 Task: Select the es2017 option in the target.
Action: Mouse moved to (65, 473)
Screenshot: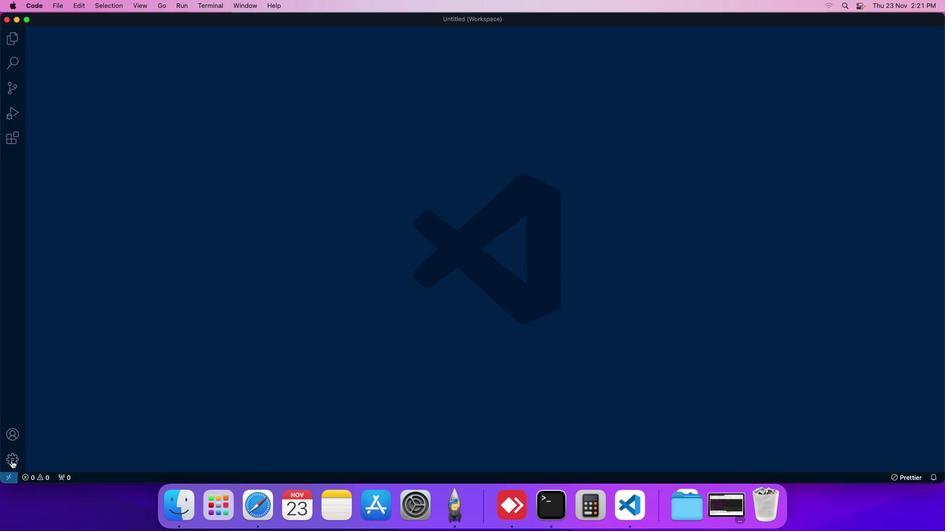 
Action: Mouse pressed left at (65, 473)
Screenshot: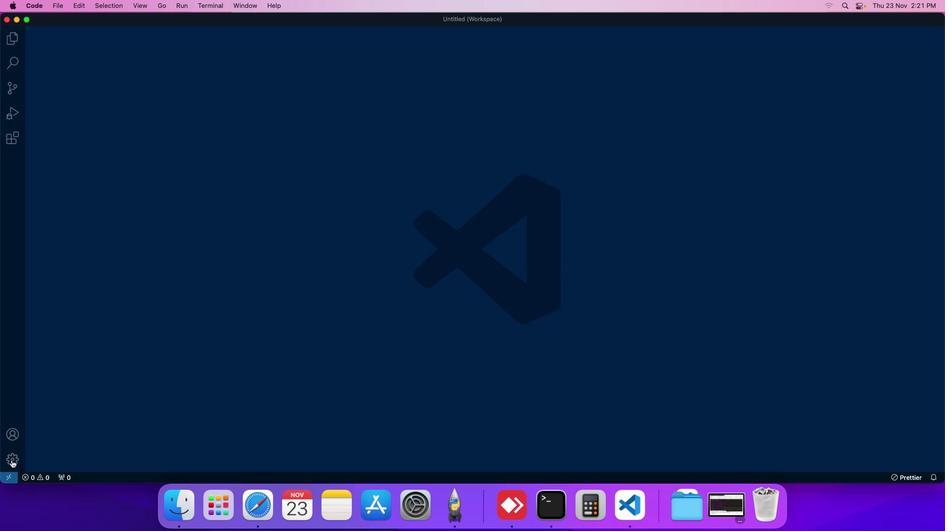 
Action: Mouse moved to (95, 393)
Screenshot: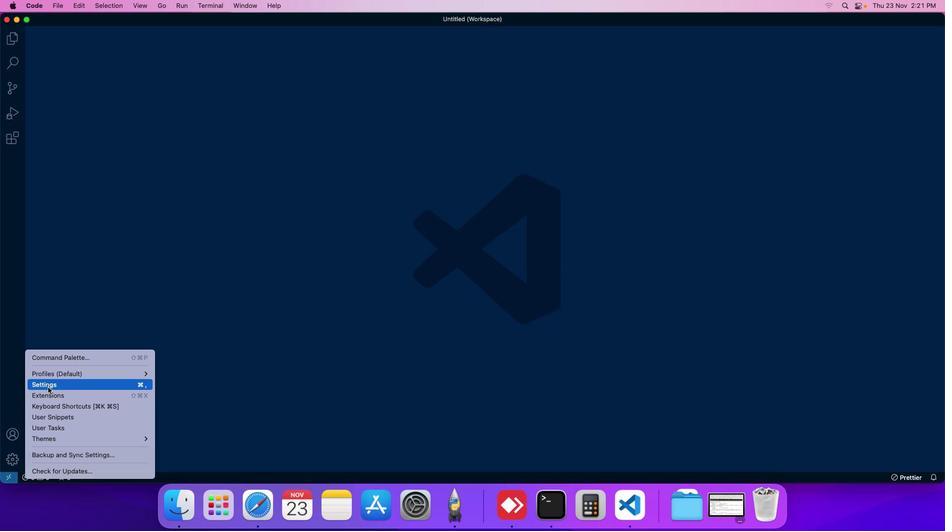 
Action: Mouse pressed left at (95, 393)
Screenshot: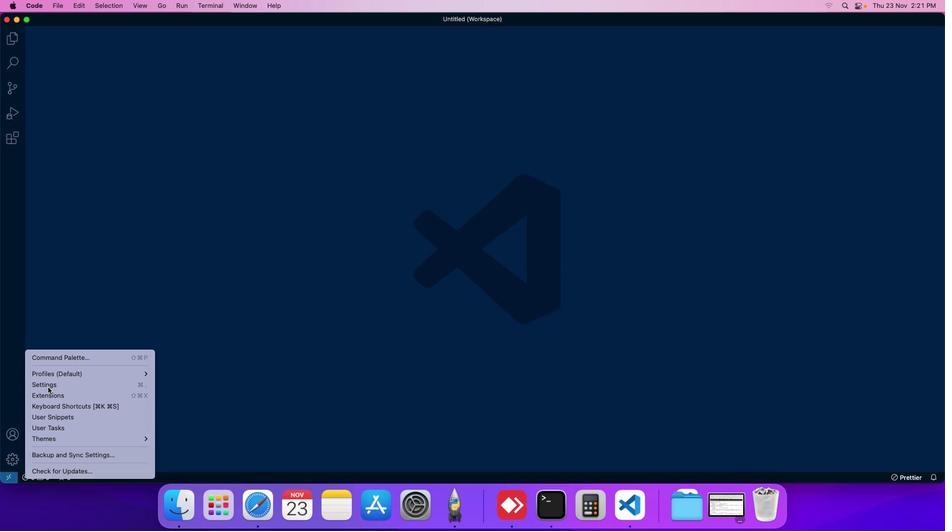 
Action: Mouse moved to (244, 56)
Screenshot: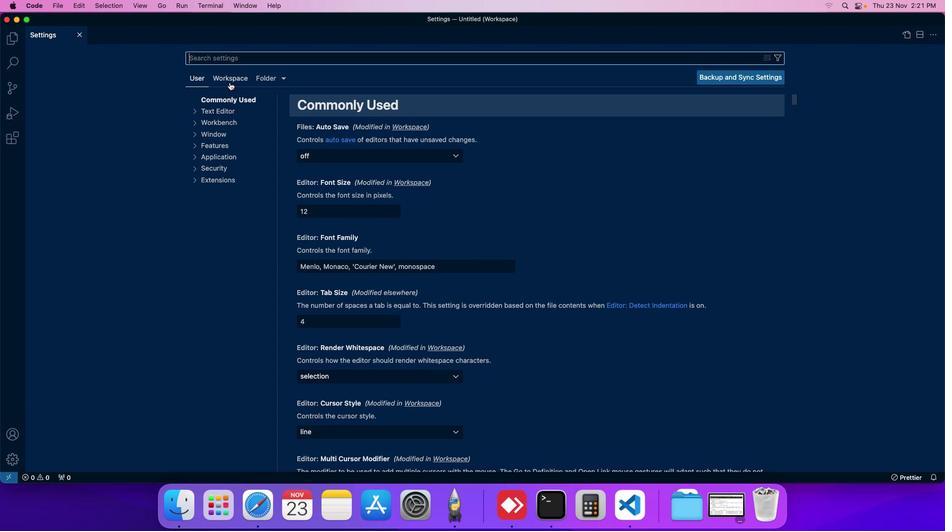 
Action: Mouse pressed left at (244, 56)
Screenshot: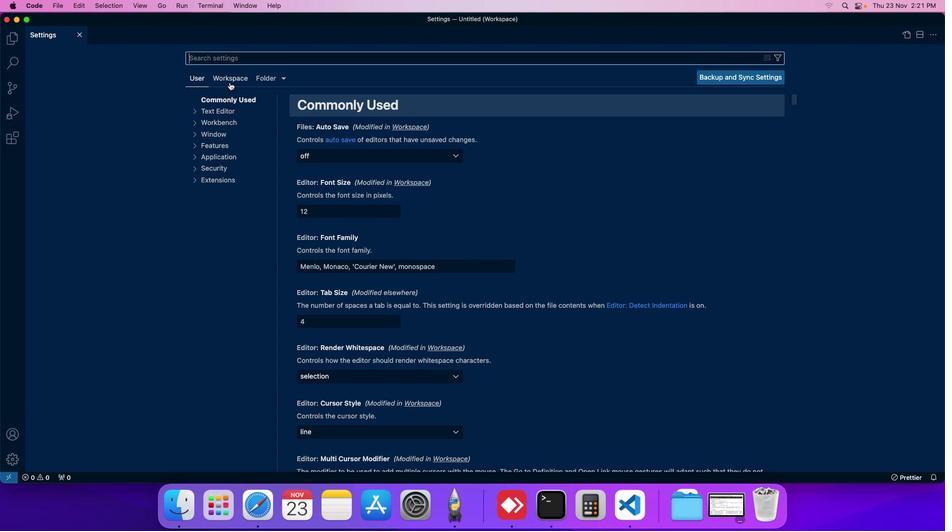 
Action: Mouse moved to (248, 156)
Screenshot: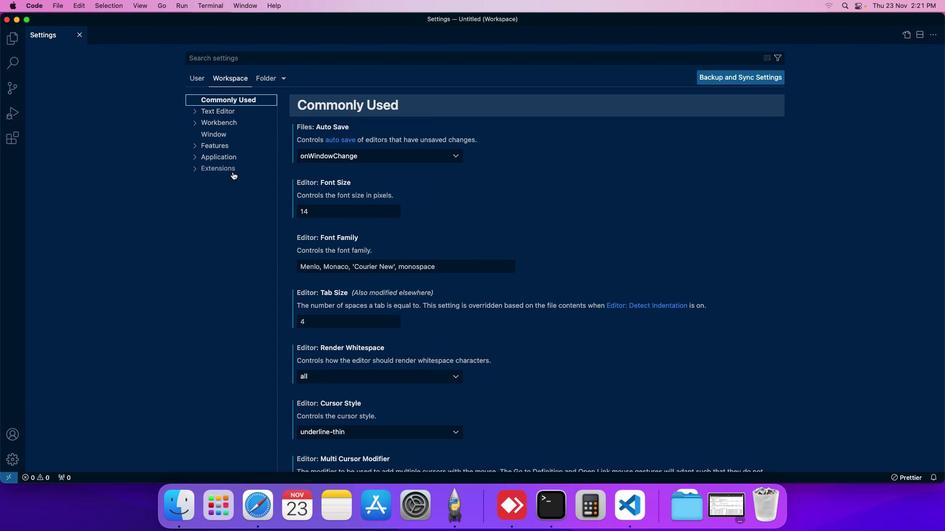
Action: Mouse pressed left at (248, 156)
Screenshot: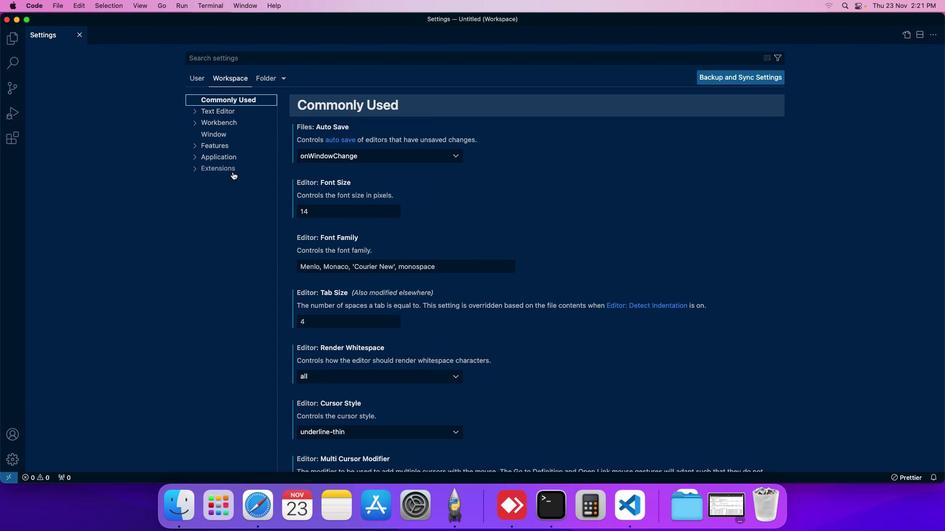 
Action: Mouse moved to (233, 428)
Screenshot: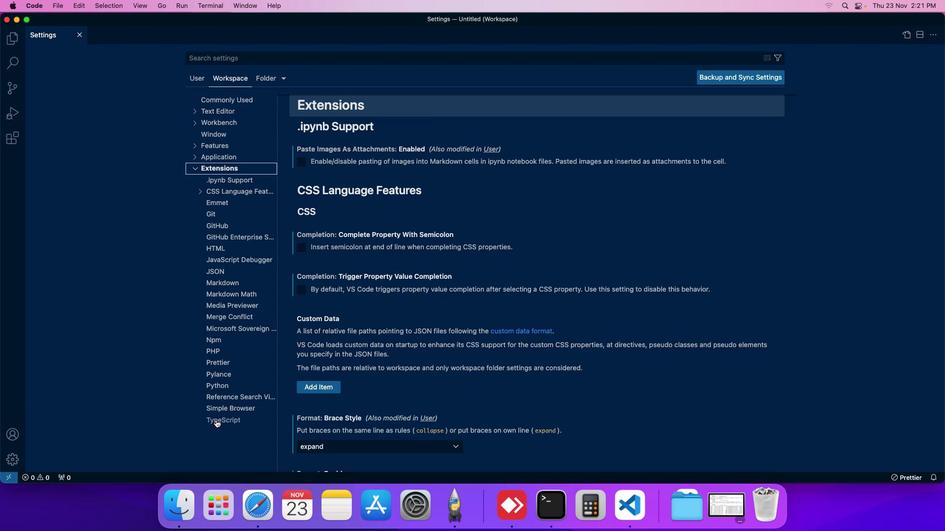 
Action: Mouse pressed left at (233, 428)
Screenshot: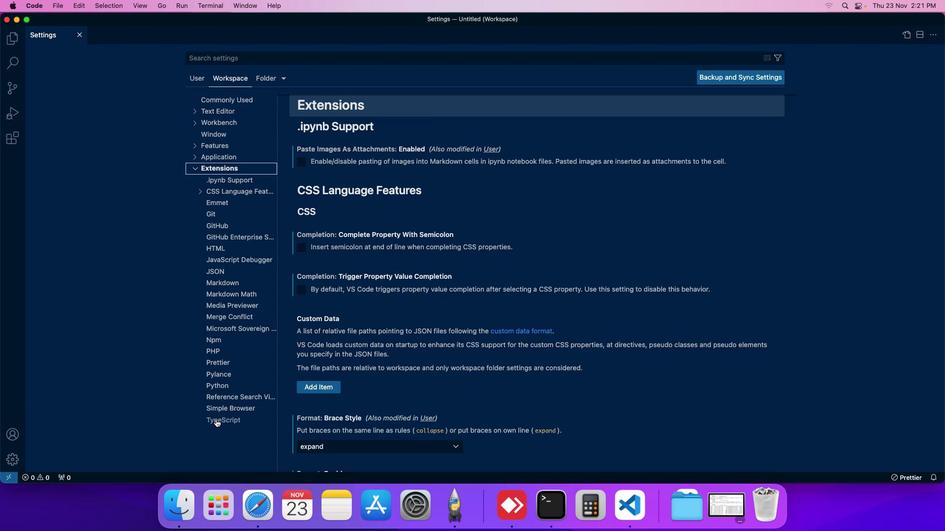 
Action: Mouse moved to (352, 388)
Screenshot: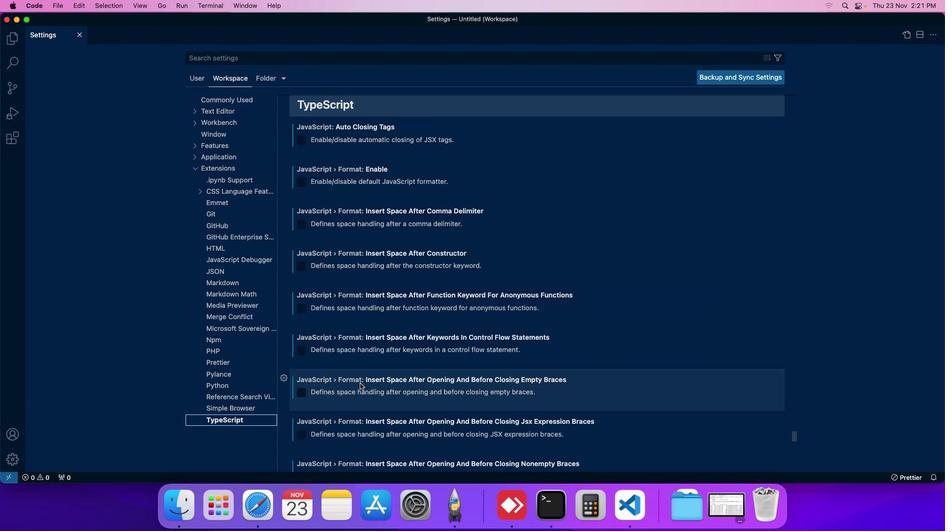 
Action: Mouse scrolled (352, 388) with delta (55, -33)
Screenshot: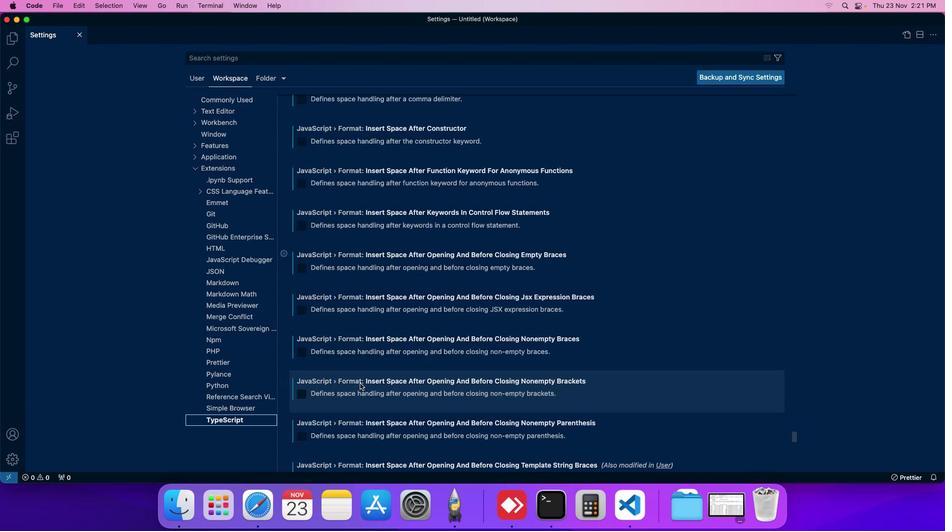 
Action: Mouse scrolled (352, 388) with delta (55, -33)
Screenshot: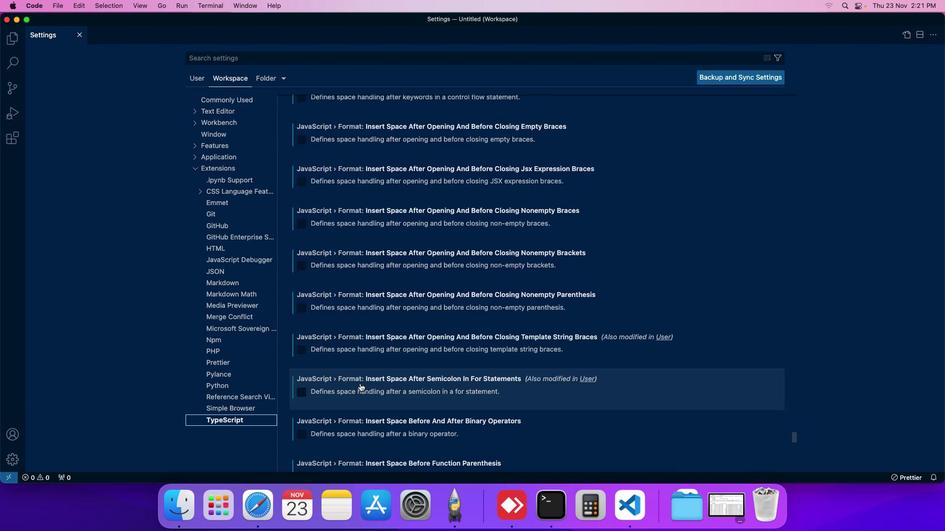 
Action: Mouse scrolled (352, 388) with delta (55, -33)
Screenshot: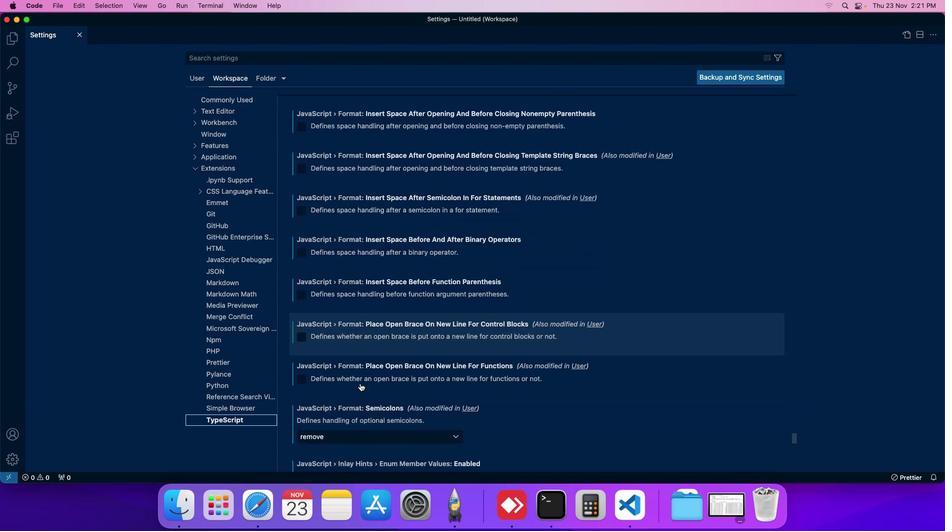 
Action: Mouse scrolled (352, 388) with delta (55, -33)
Screenshot: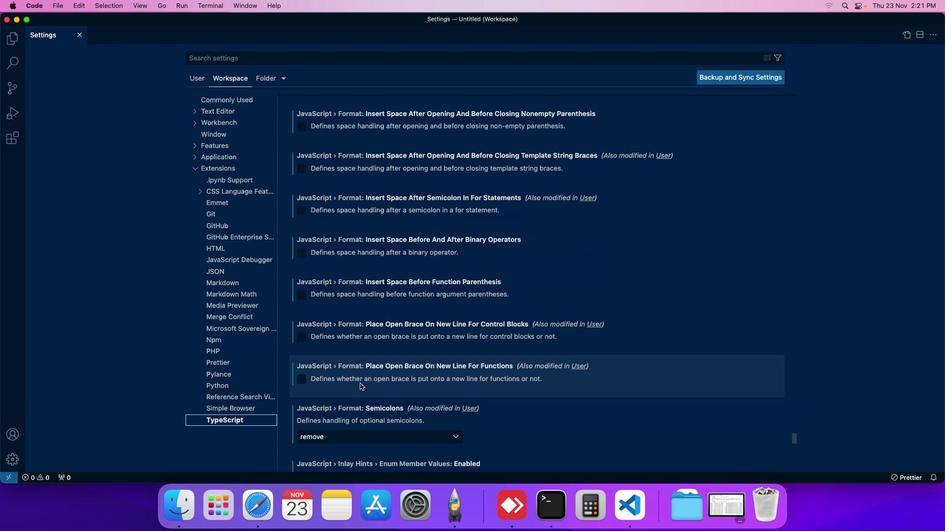 
Action: Mouse scrolled (352, 388) with delta (55, -33)
Screenshot: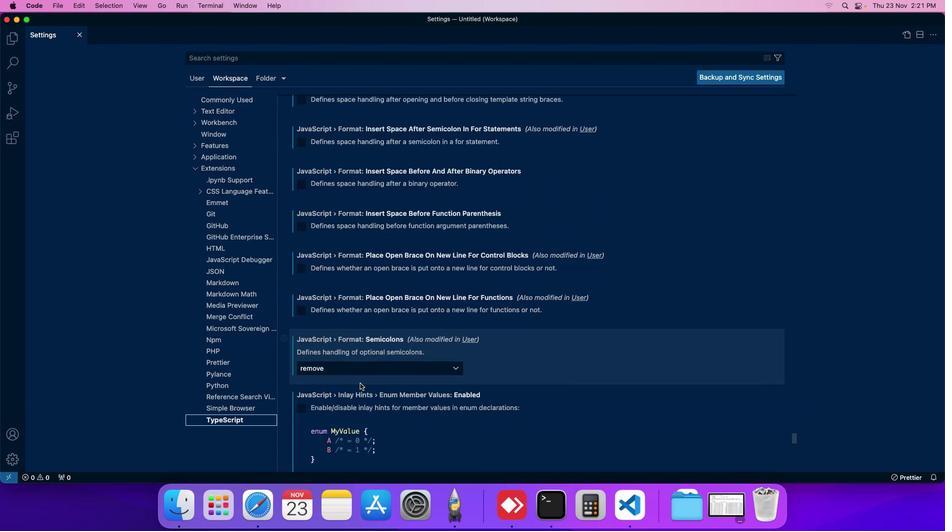 
Action: Mouse scrolled (352, 388) with delta (55, -33)
Screenshot: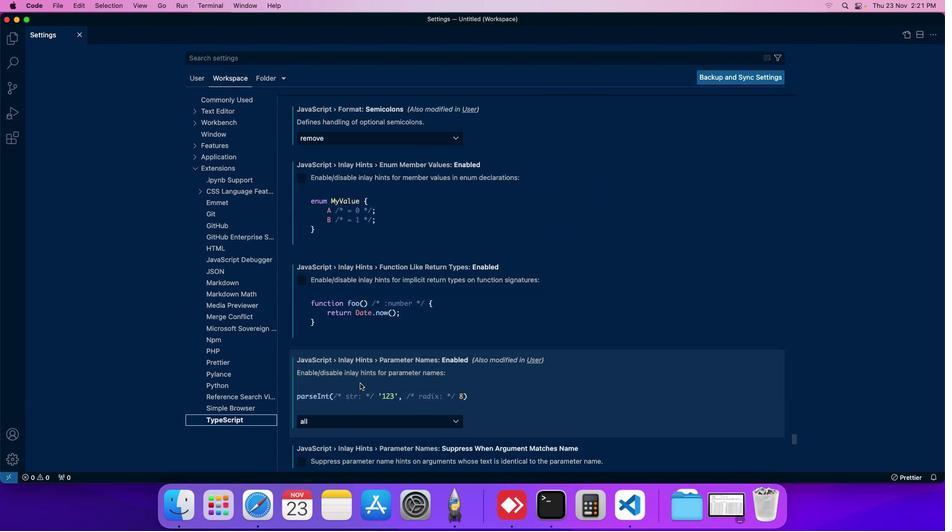 
Action: Mouse scrolled (352, 388) with delta (55, -33)
Screenshot: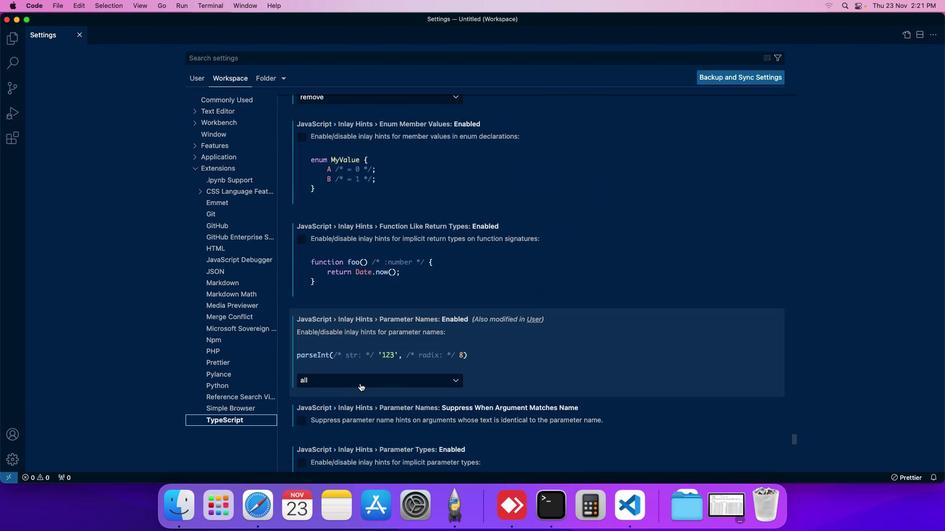 
Action: Mouse scrolled (352, 388) with delta (55, -33)
Screenshot: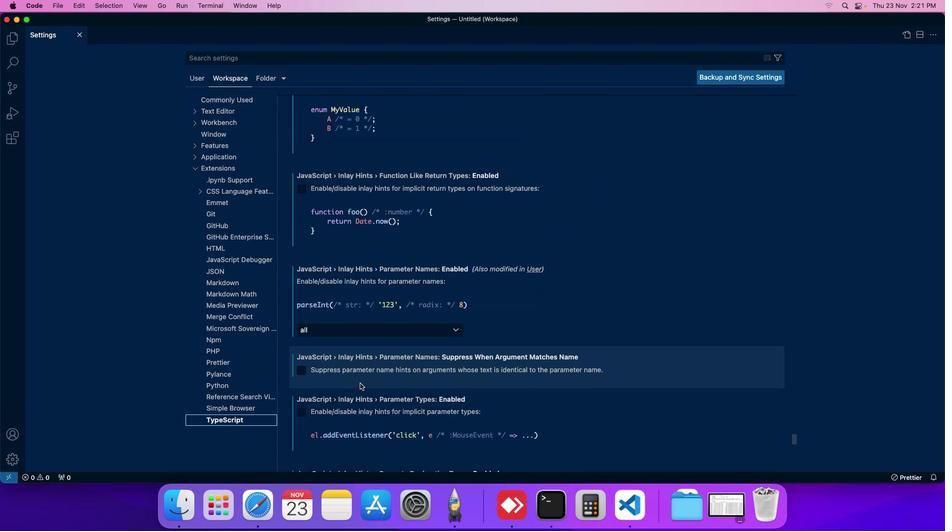
Action: Mouse scrolled (352, 388) with delta (55, -33)
Screenshot: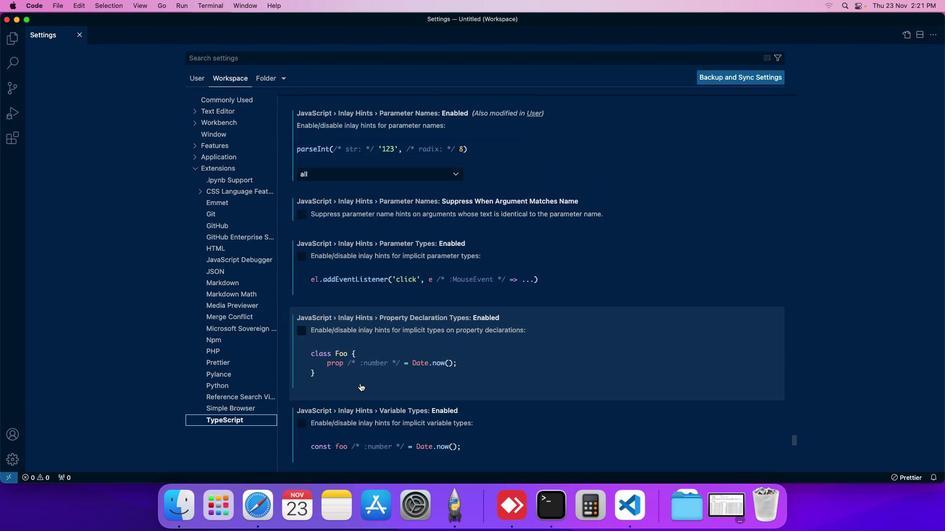 
Action: Mouse scrolled (352, 388) with delta (55, -33)
Screenshot: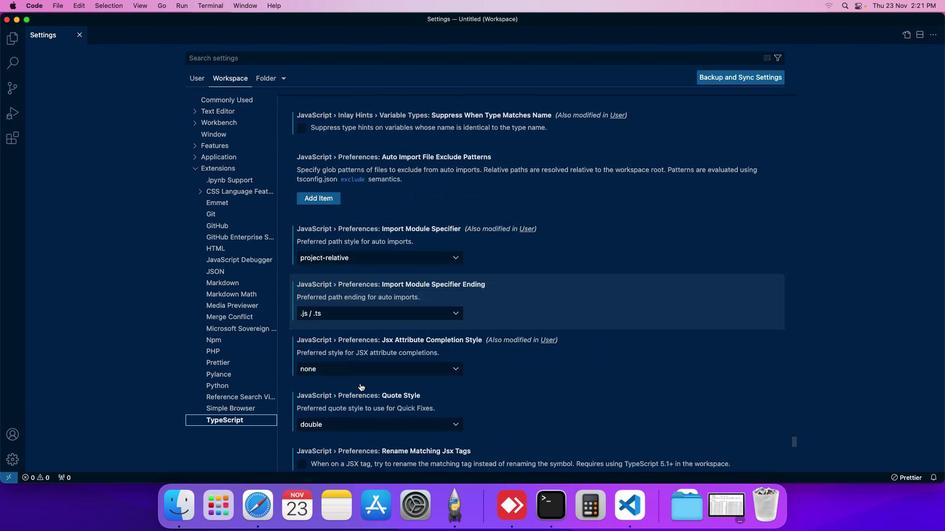 
Action: Mouse scrolled (352, 388) with delta (55, -34)
Screenshot: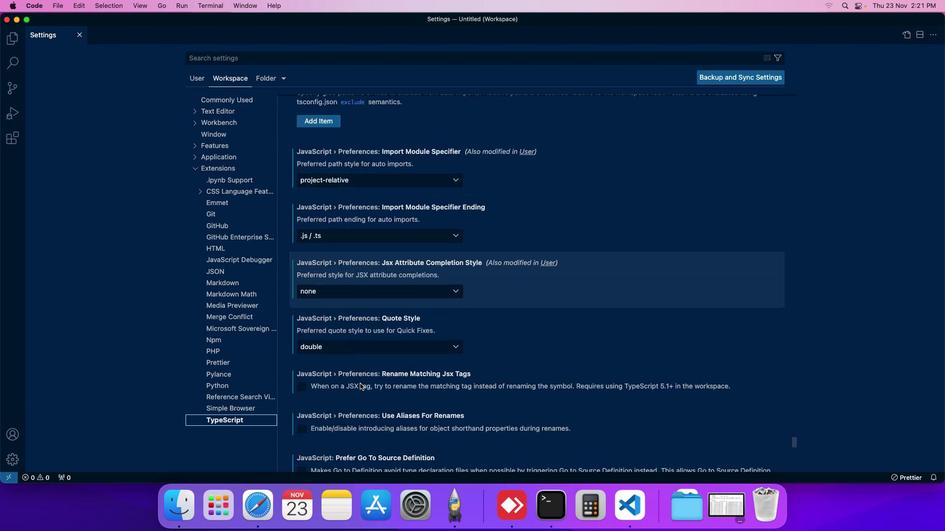 
Action: Mouse scrolled (352, 388) with delta (55, -34)
Screenshot: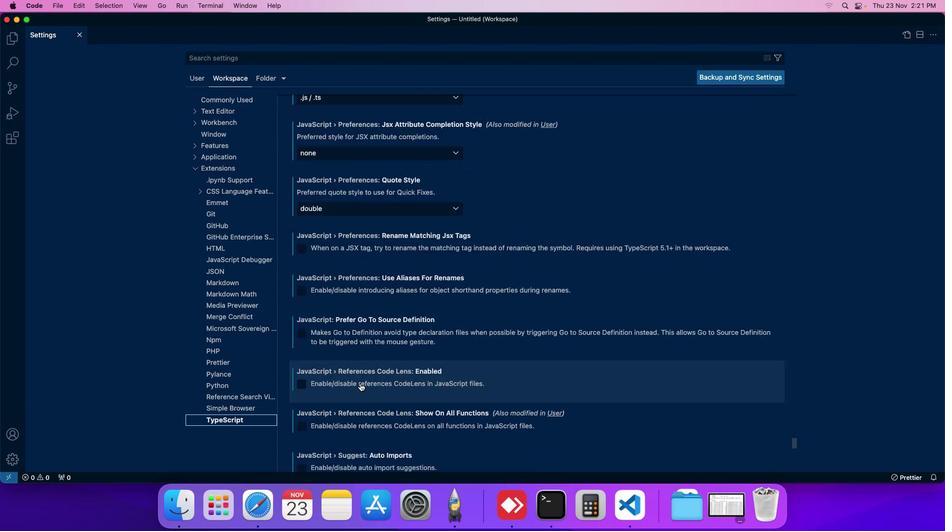 
Action: Mouse scrolled (352, 388) with delta (55, -33)
Screenshot: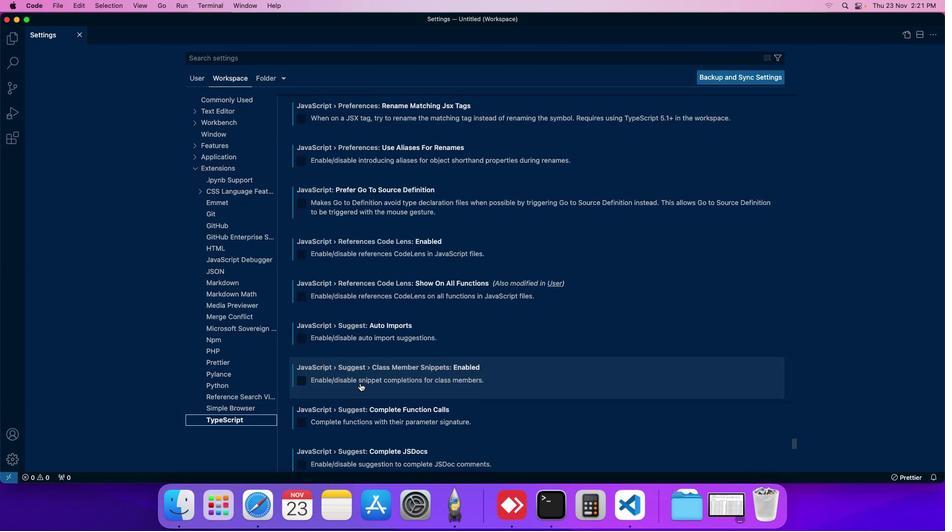 
Action: Mouse scrolled (352, 388) with delta (55, -33)
Screenshot: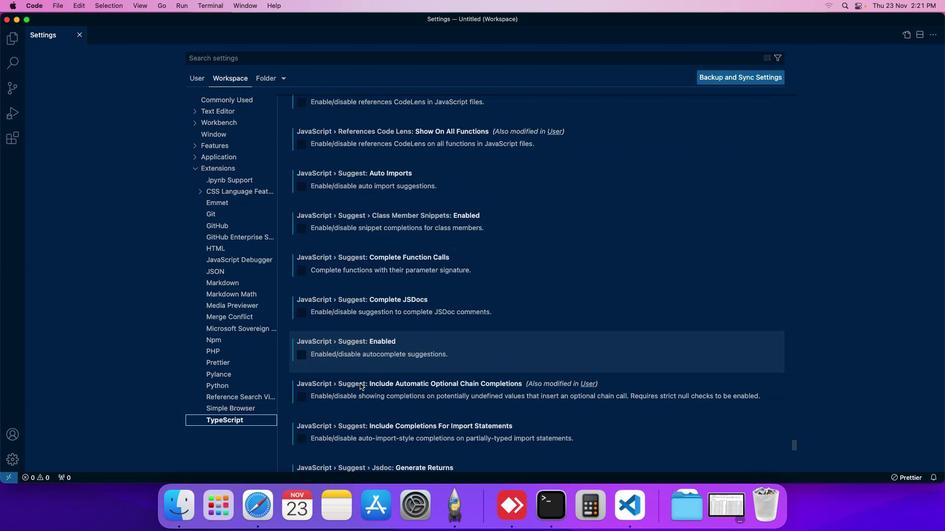 
Action: Mouse scrolled (352, 388) with delta (55, -33)
Screenshot: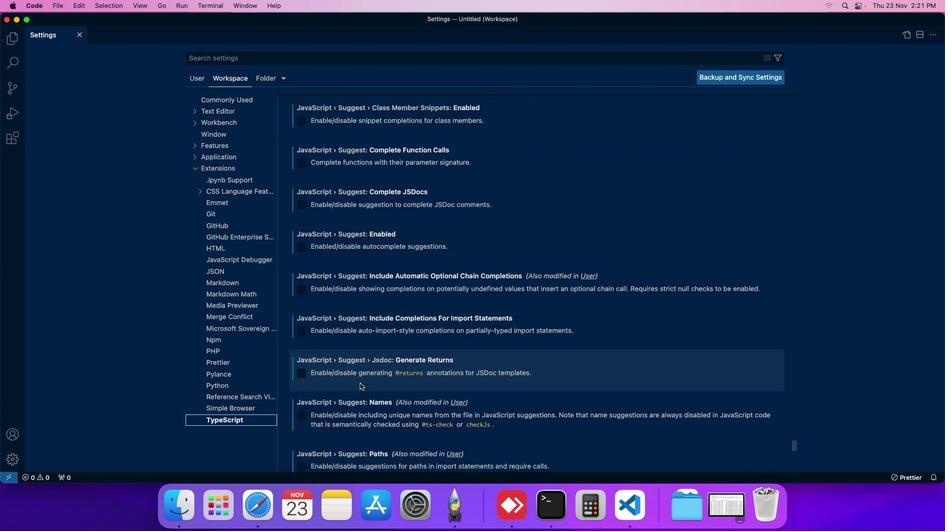 
Action: Mouse scrolled (352, 388) with delta (55, -33)
Screenshot: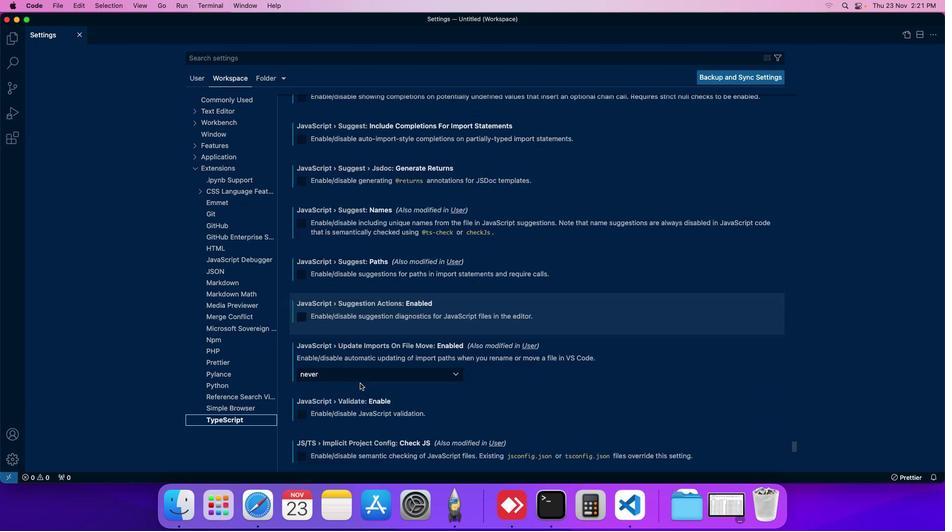 
Action: Mouse scrolled (352, 388) with delta (55, -33)
Screenshot: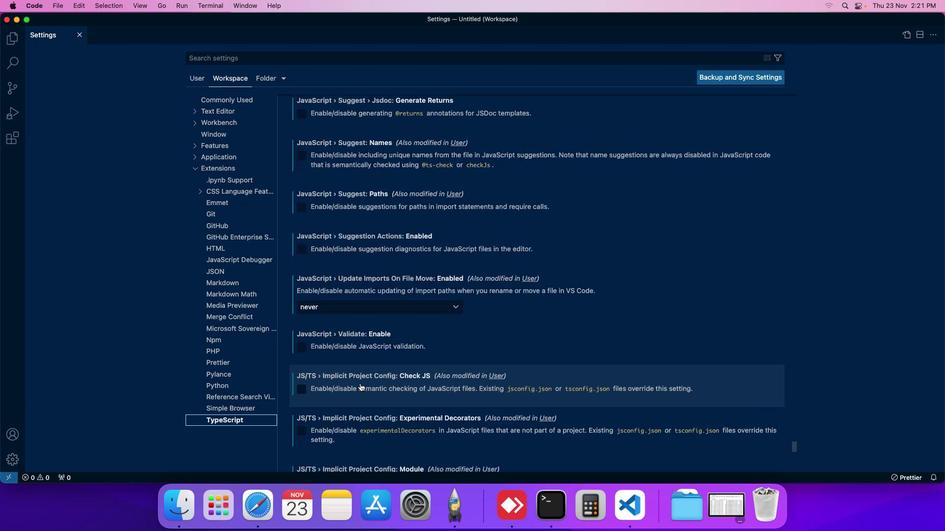 
Action: Mouse scrolled (352, 388) with delta (55, -33)
Screenshot: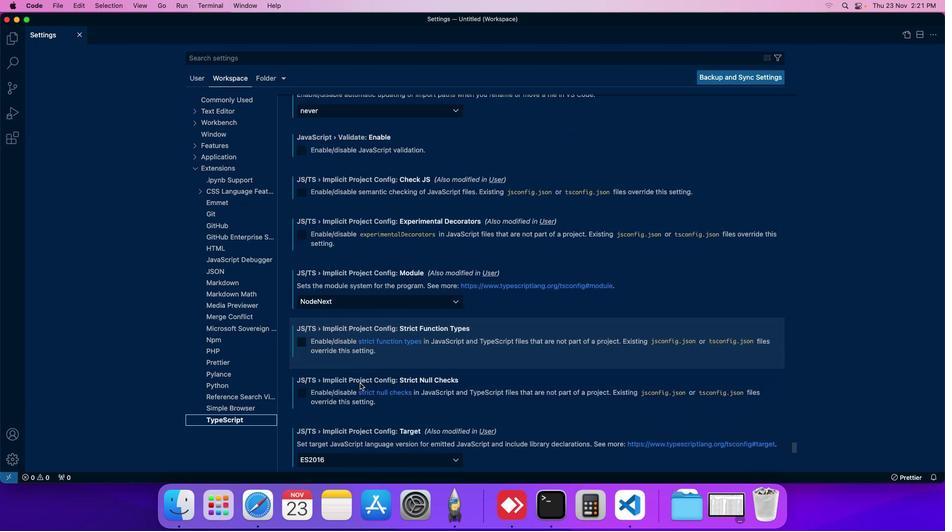 
Action: Mouse scrolled (352, 388) with delta (55, -33)
Screenshot: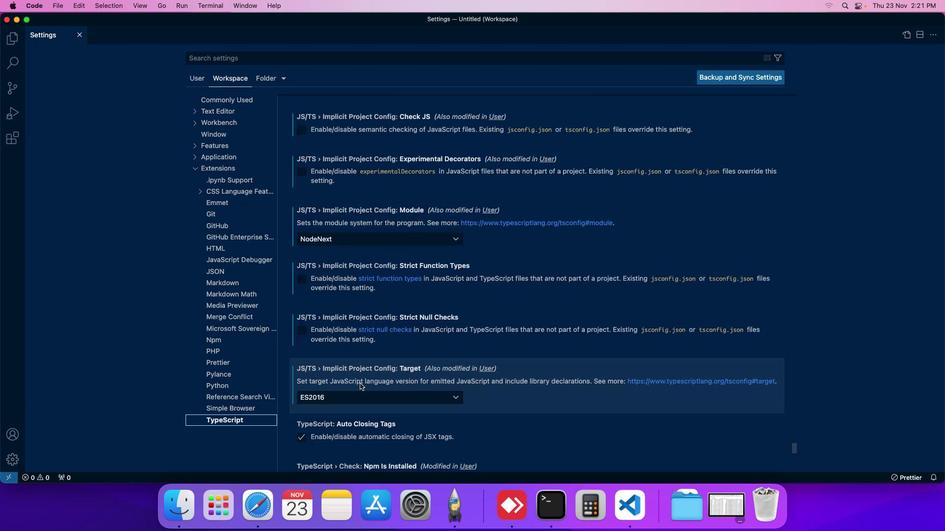 
Action: Mouse scrolled (352, 388) with delta (55, -33)
Screenshot: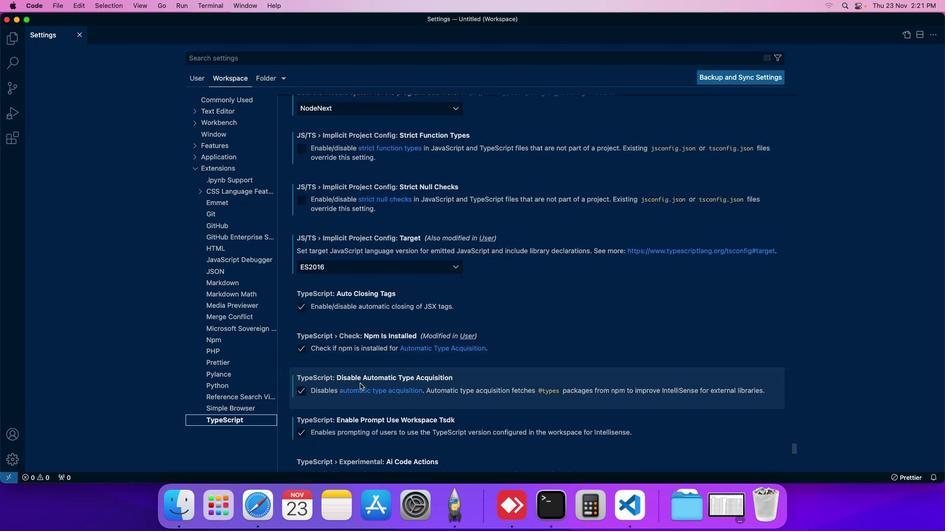 
Action: Mouse scrolled (352, 388) with delta (55, -33)
Screenshot: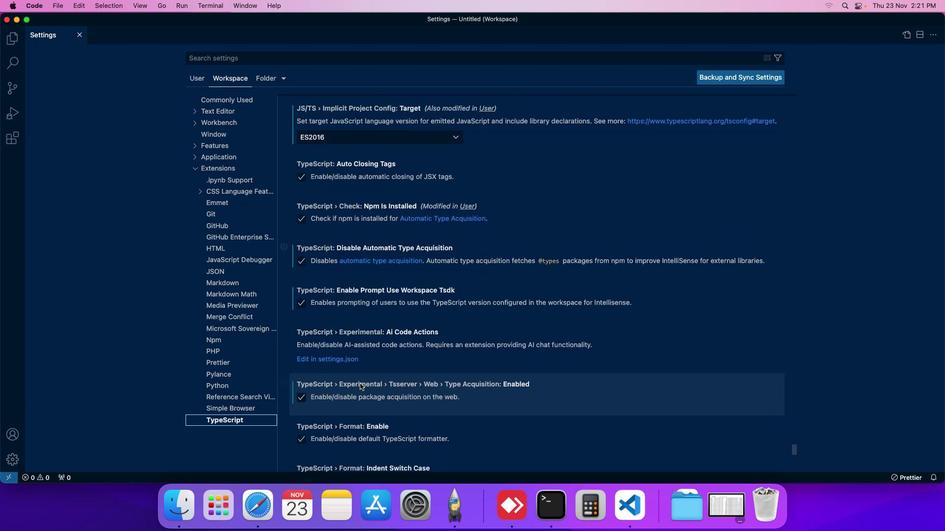 
Action: Mouse moved to (355, 377)
Screenshot: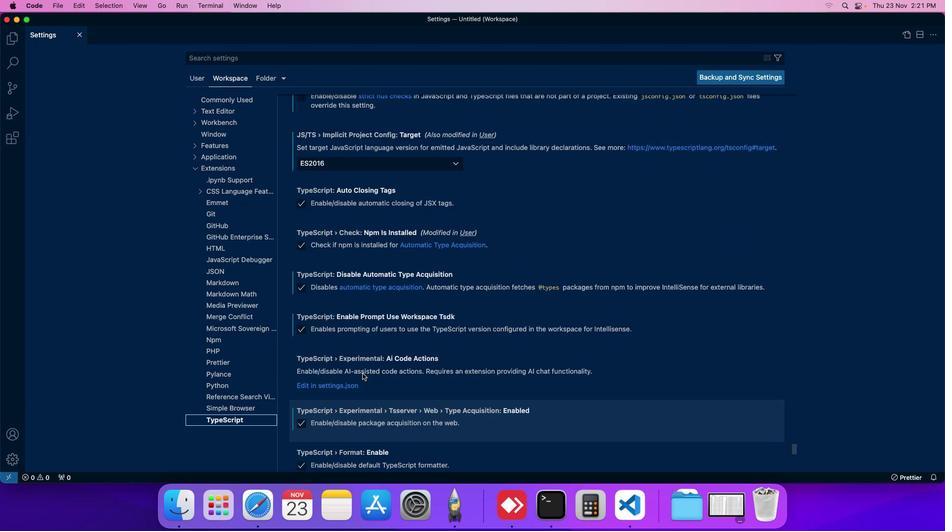 
Action: Mouse scrolled (355, 377) with delta (55, -32)
Screenshot: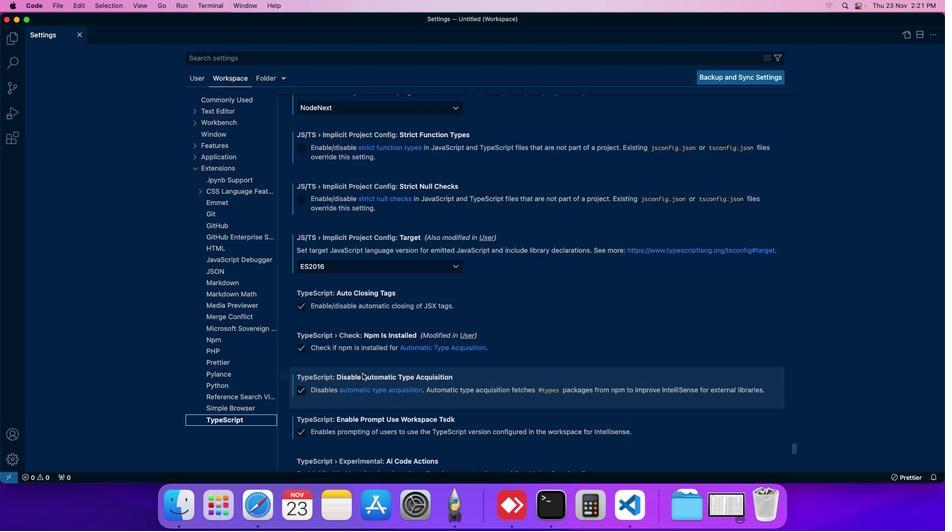 
Action: Mouse scrolled (355, 377) with delta (55, -32)
Screenshot: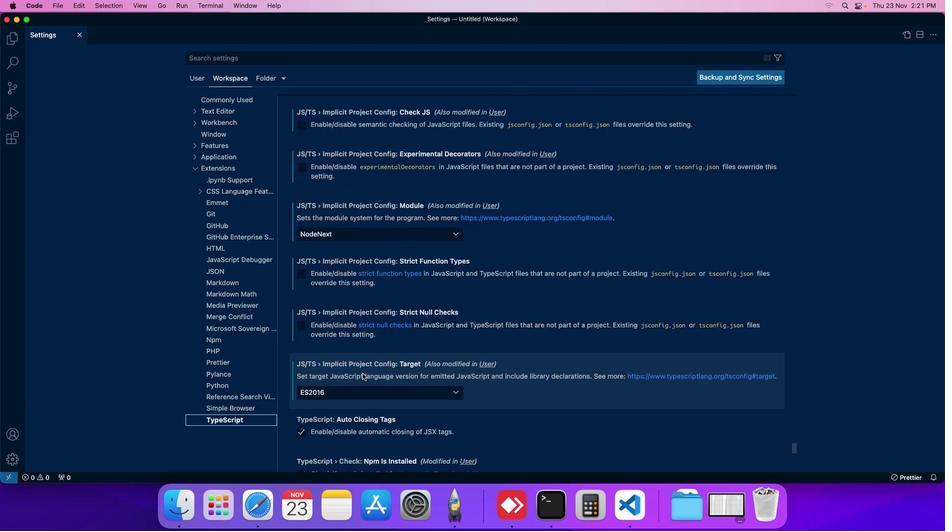 
Action: Mouse moved to (336, 398)
Screenshot: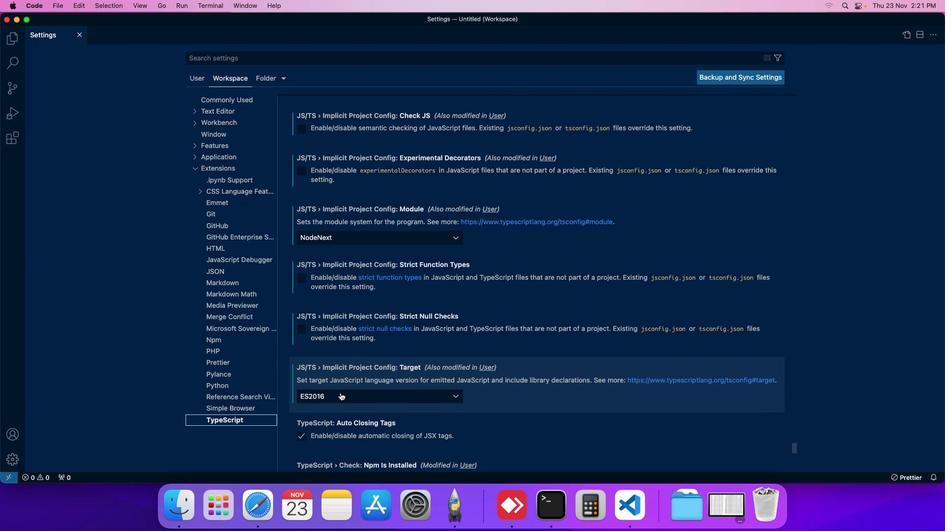 
Action: Mouse pressed left at (336, 398)
Screenshot: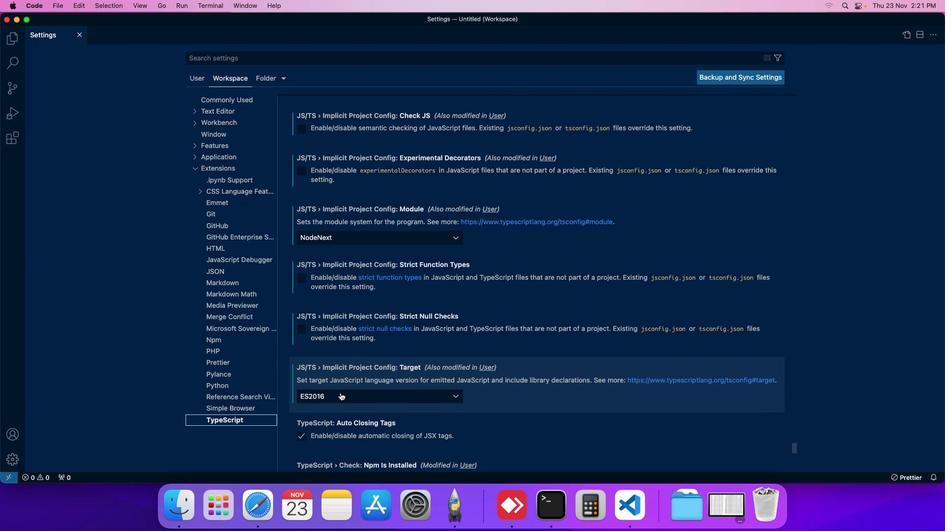 
Action: Mouse moved to (317, 449)
Screenshot: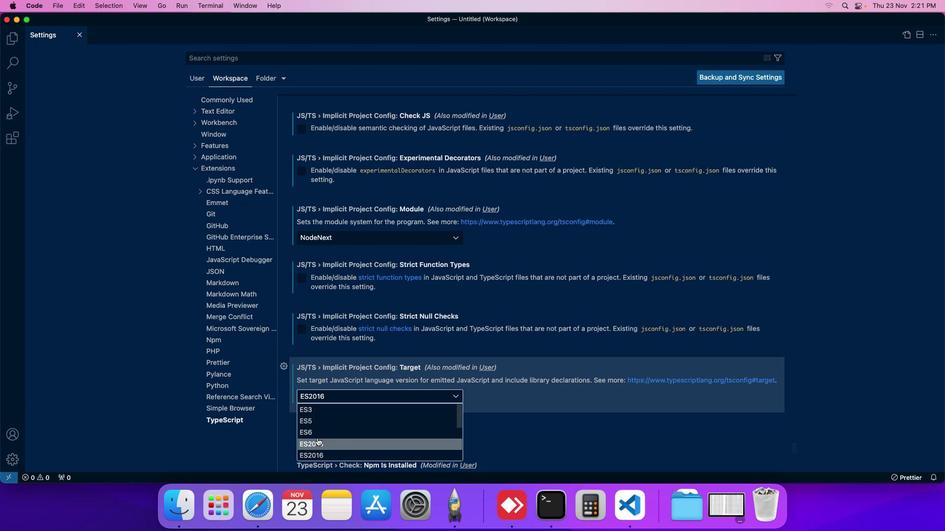 
Action: Mouse scrolled (317, 449) with delta (55, -33)
Screenshot: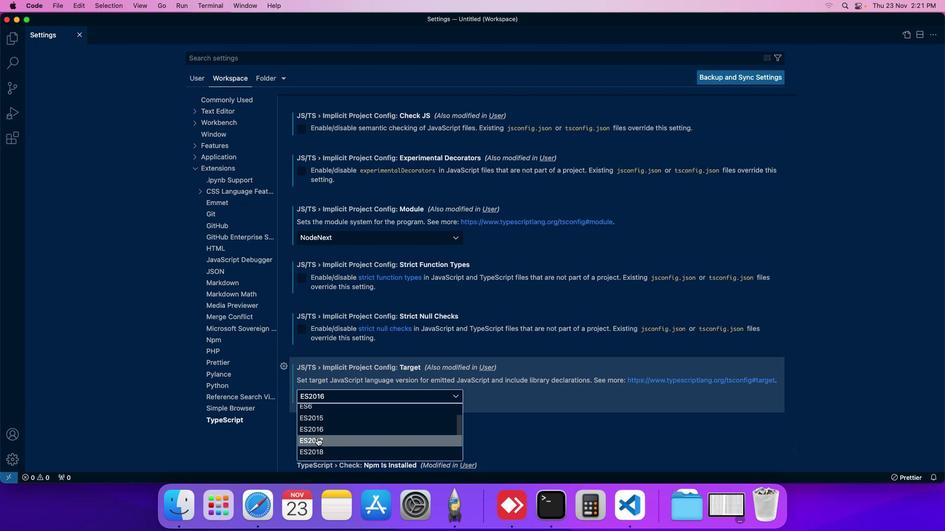 
Action: Mouse moved to (318, 452)
Screenshot: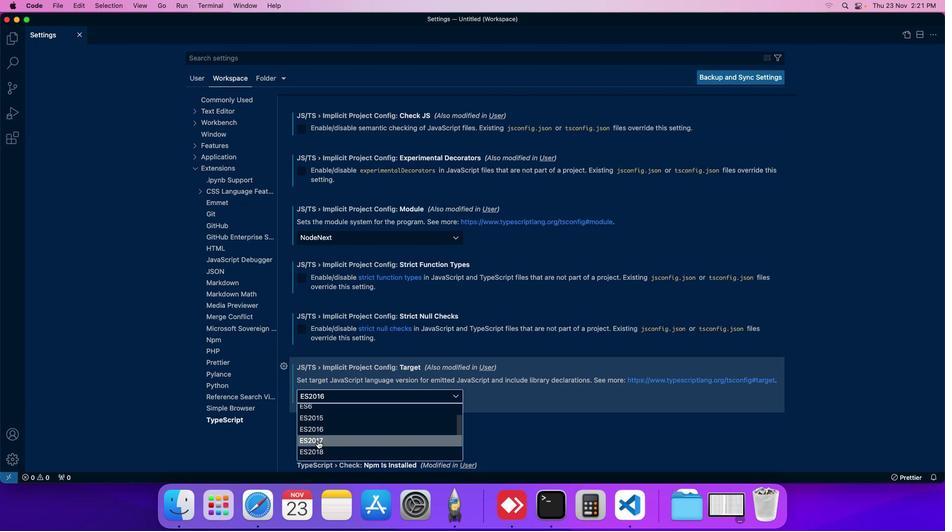 
Action: Mouse pressed left at (318, 452)
Screenshot: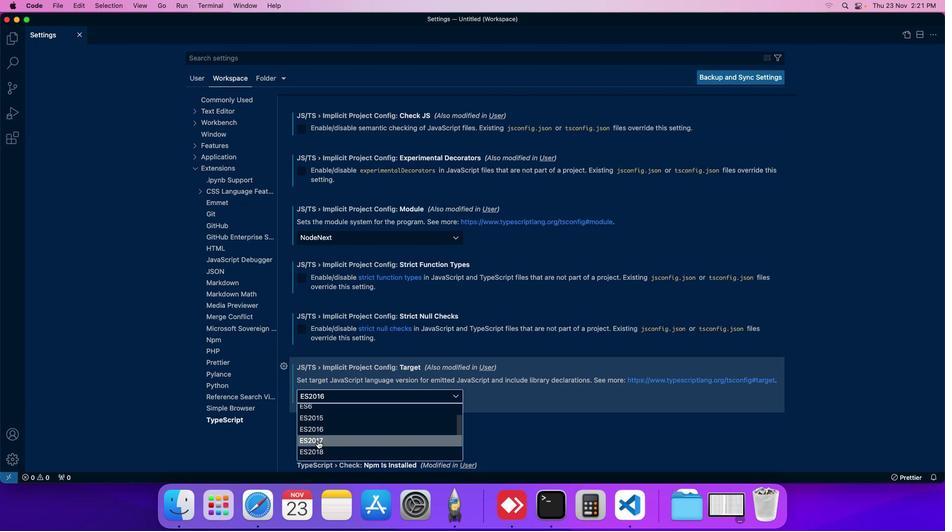 
Action: Mouse moved to (332, 407)
Screenshot: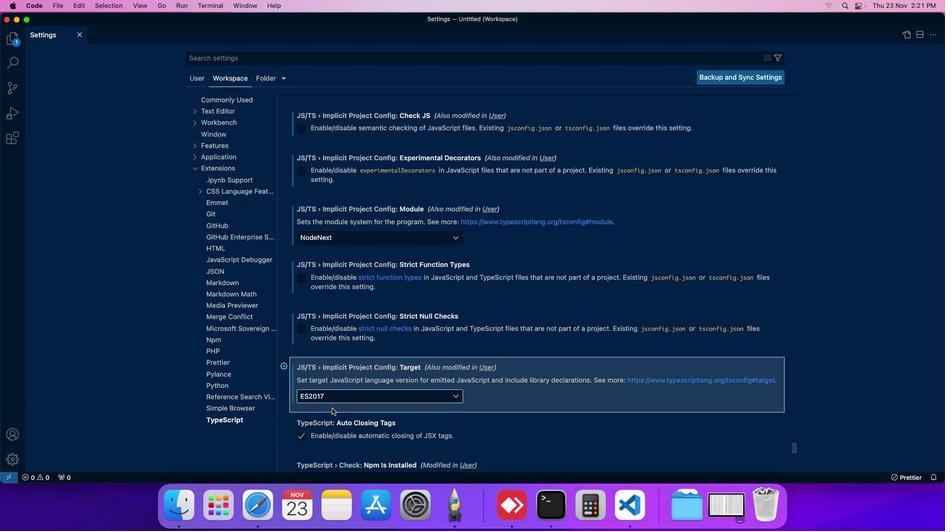 
